 Task: Export your Outlook emails to a .pst file.
Action: Mouse moved to (38, 18)
Screenshot: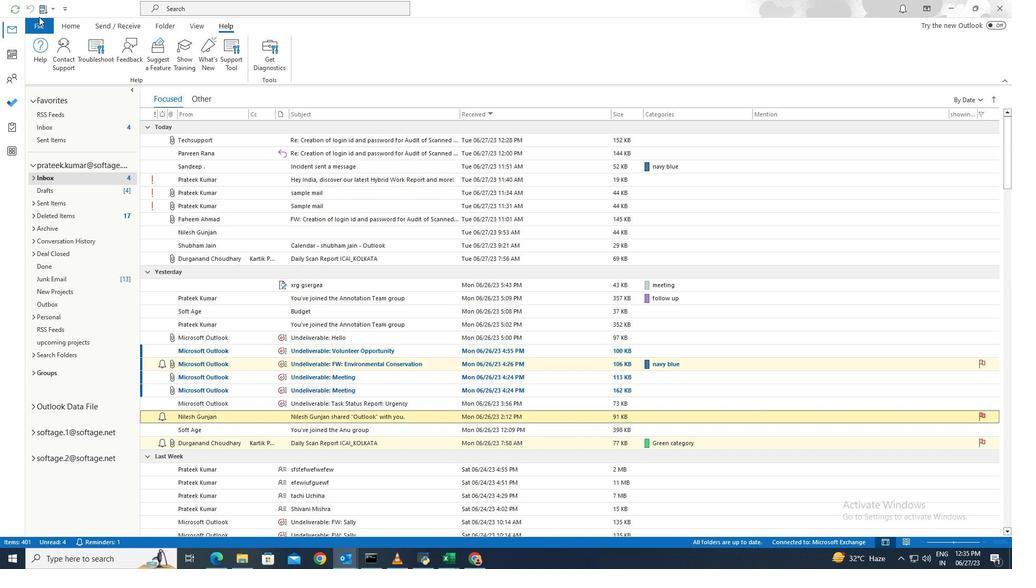 
Action: Mouse pressed left at (38, 18)
Screenshot: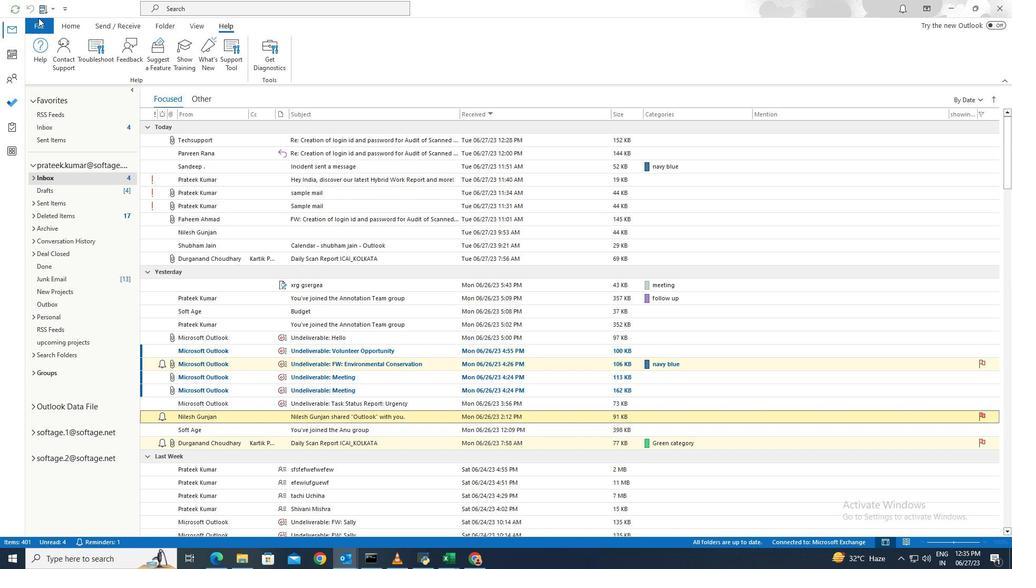 
Action: Mouse moved to (54, 70)
Screenshot: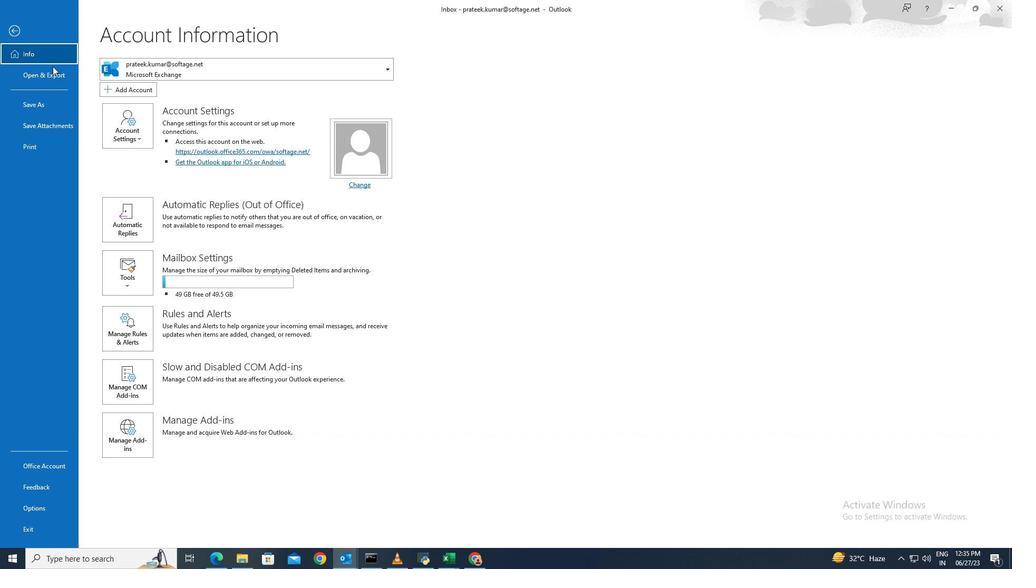 
Action: Mouse pressed left at (54, 70)
Screenshot: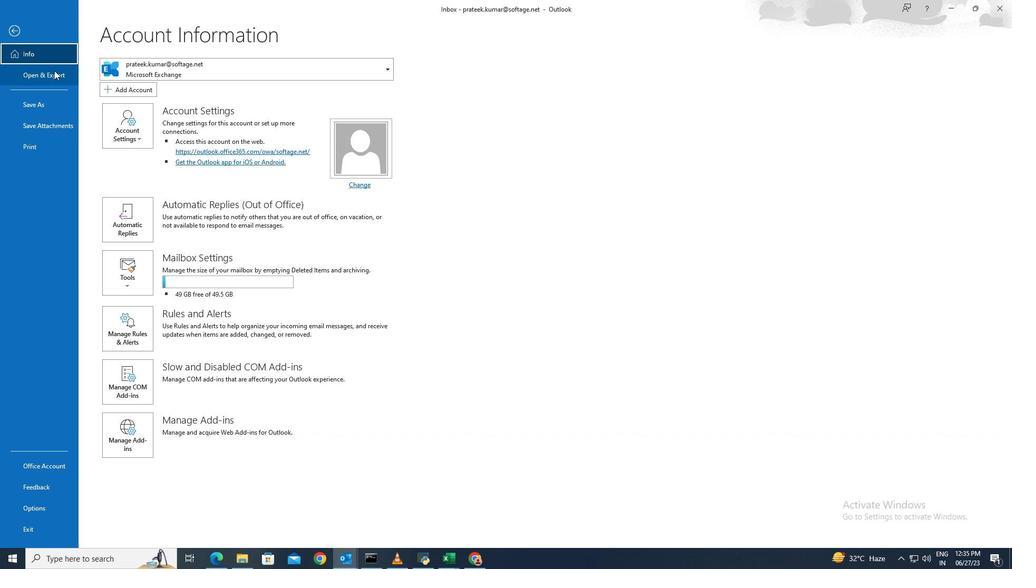 
Action: Mouse moved to (137, 182)
Screenshot: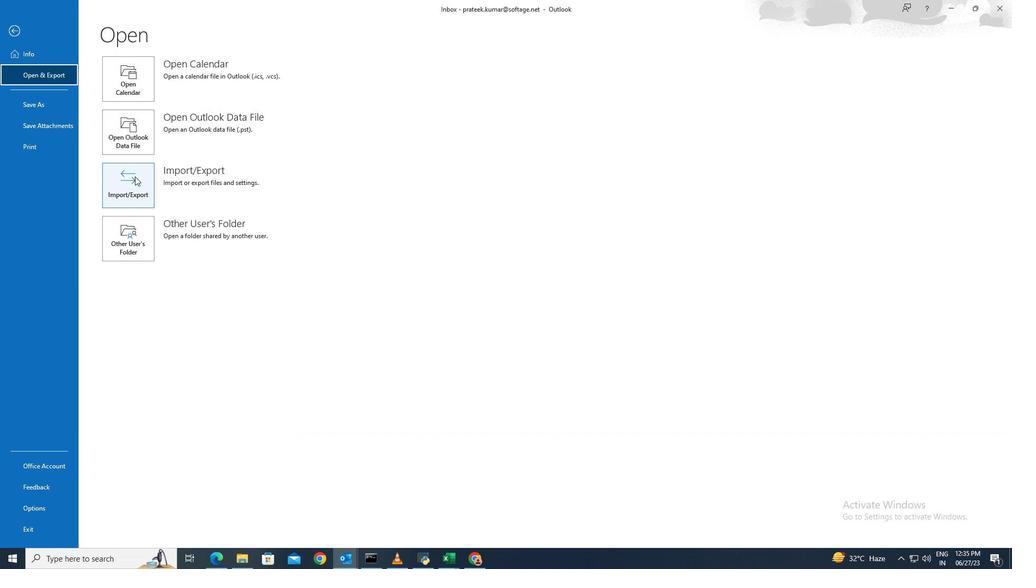 
Action: Mouse pressed left at (137, 182)
Screenshot: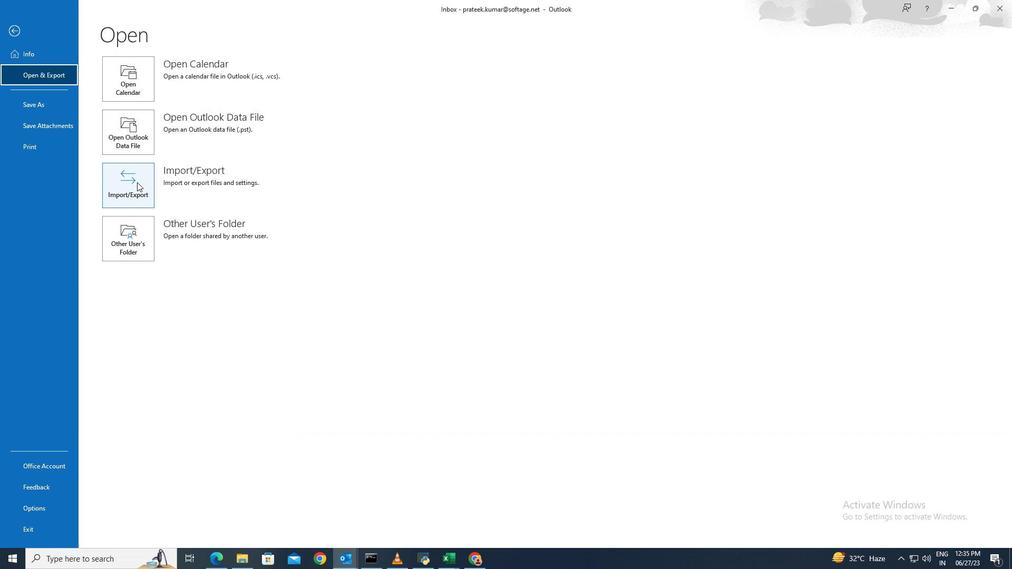 
Action: Mouse moved to (518, 226)
Screenshot: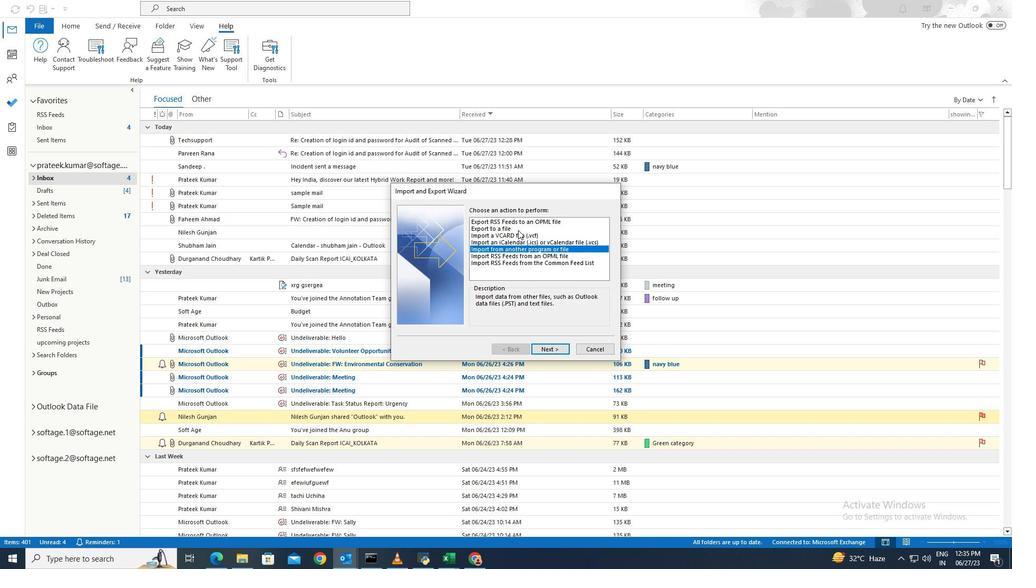 
Action: Mouse pressed left at (518, 226)
Screenshot: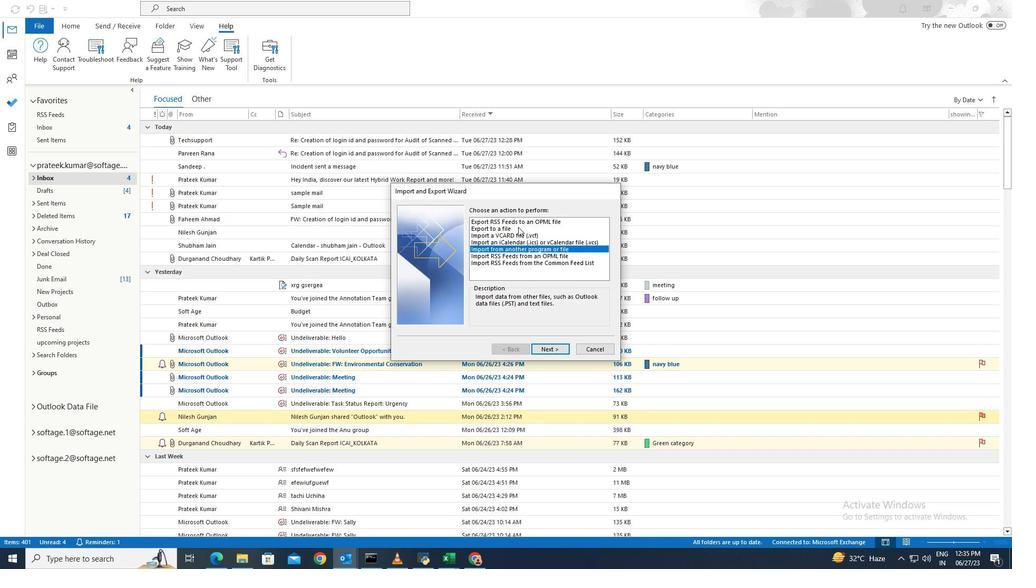 
Action: Mouse moved to (550, 348)
Screenshot: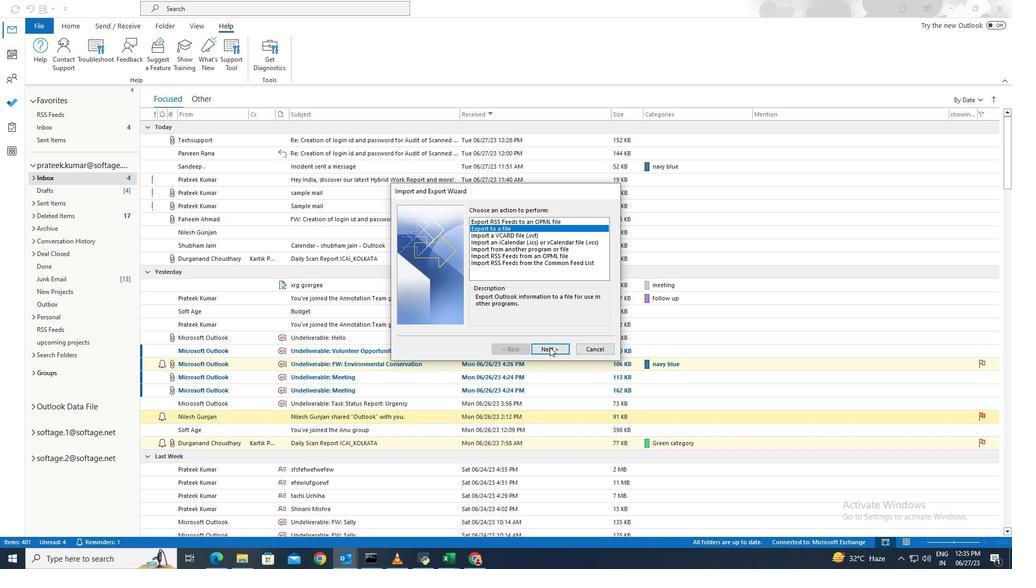 
Action: Mouse pressed left at (550, 348)
Screenshot: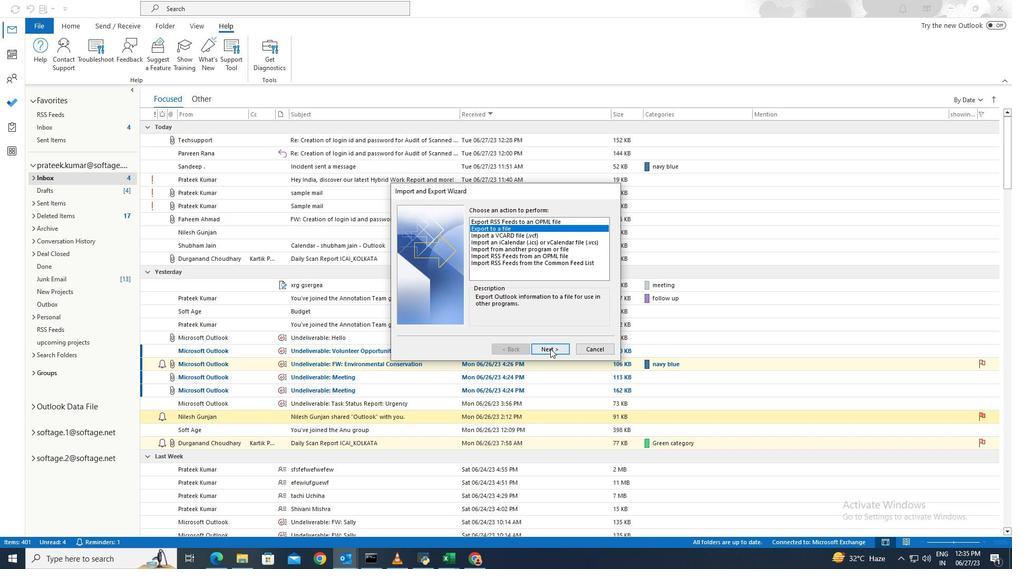 
Action: Mouse moved to (537, 226)
Screenshot: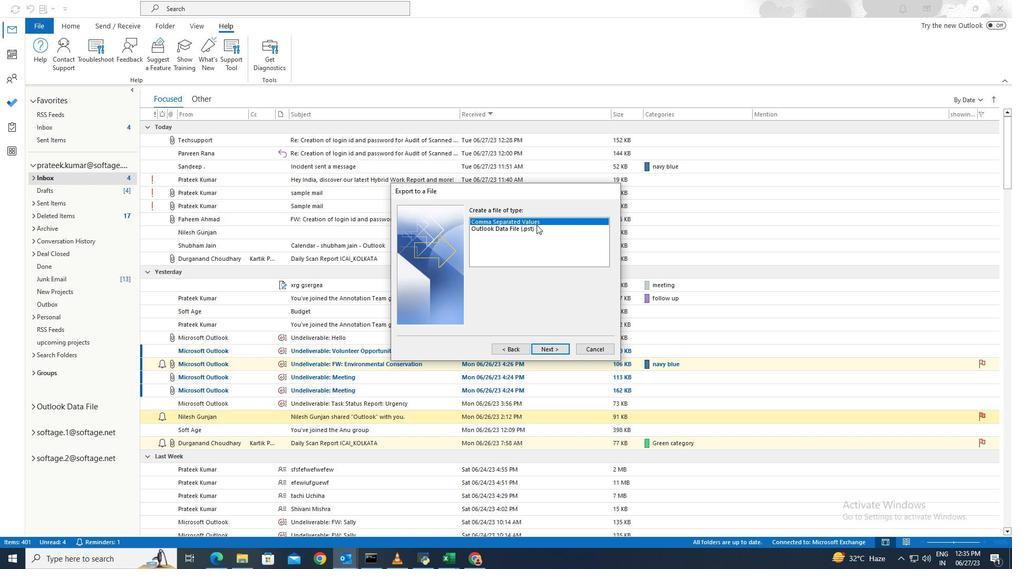 
Action: Mouse pressed left at (537, 226)
Screenshot: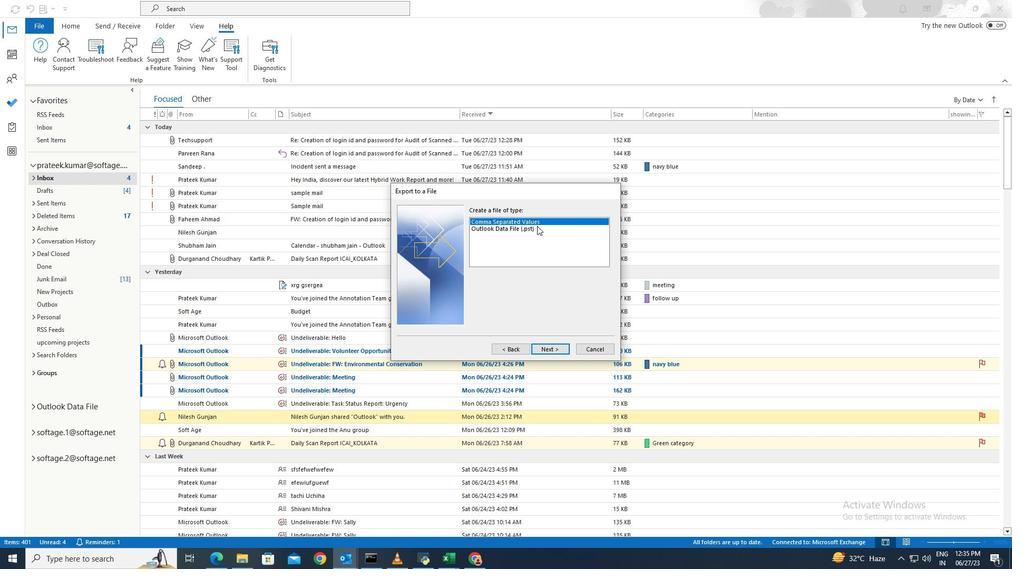 
Action: Mouse moved to (560, 348)
Screenshot: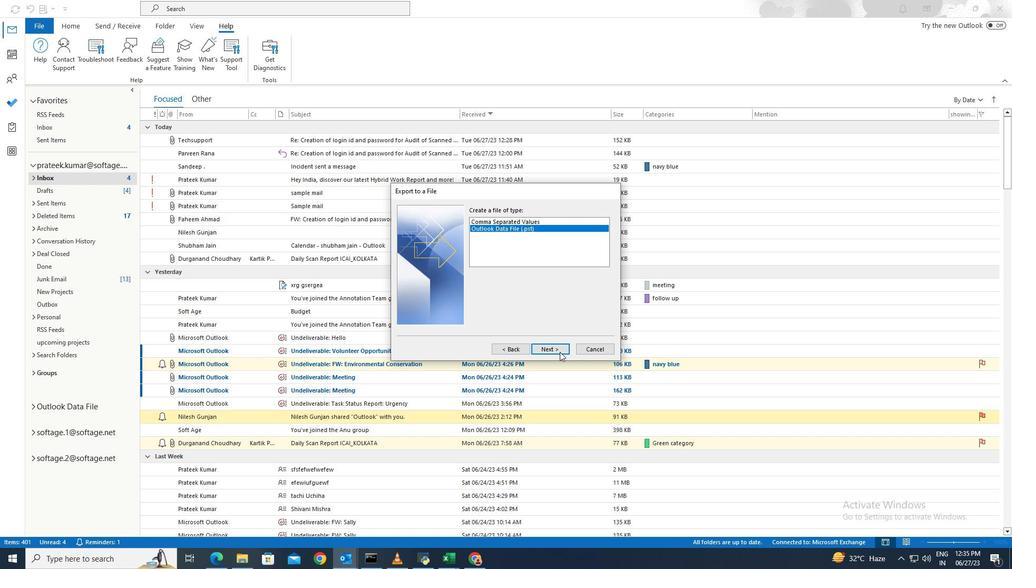 
Action: Mouse pressed left at (560, 348)
Screenshot: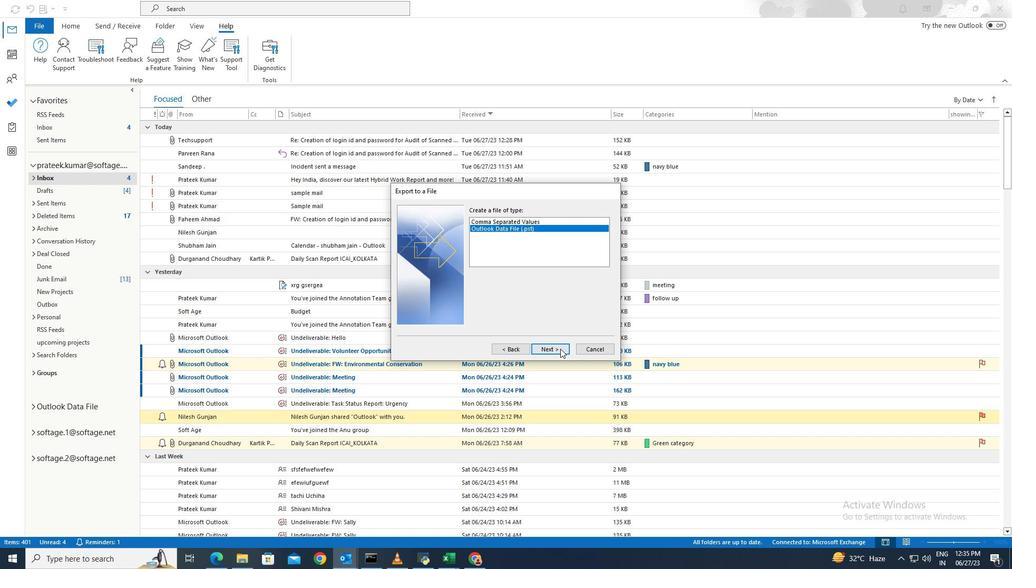 
Action: Mouse moved to (547, 343)
Screenshot: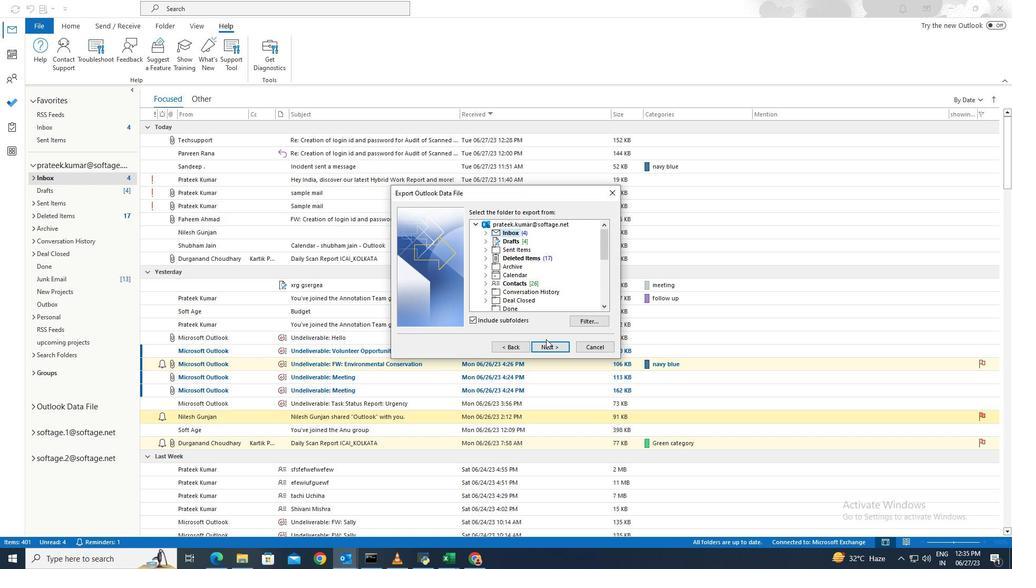 
Action: Mouse pressed left at (547, 343)
Screenshot: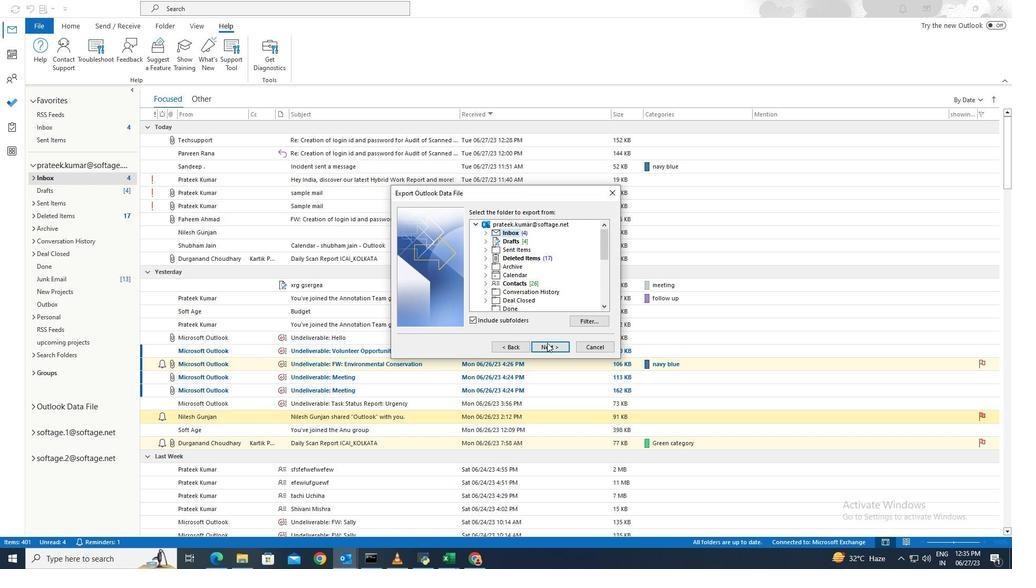 
Action: Mouse moved to (549, 345)
Screenshot: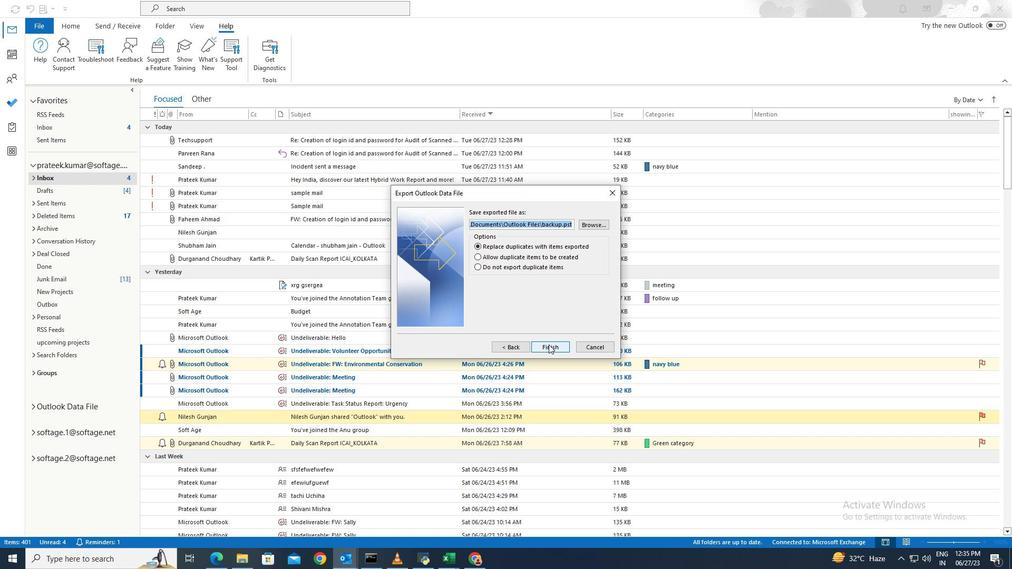 
Action: Mouse pressed left at (549, 345)
Screenshot: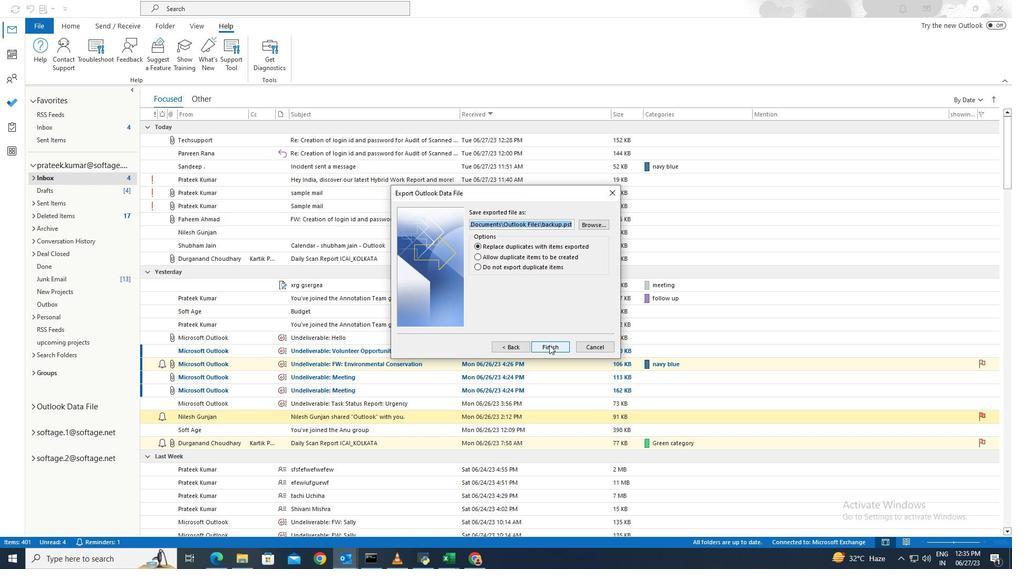 
